 Task: Add a condition where "Assignee Is -" in pending tickets.
Action: Mouse moved to (141, 439)
Screenshot: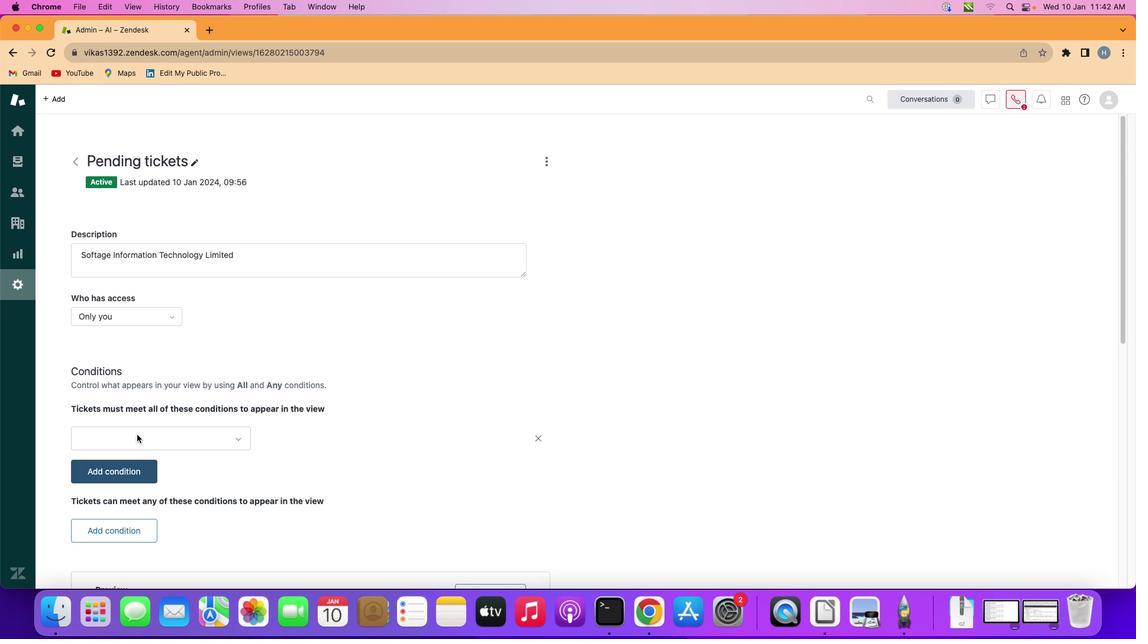 
Action: Mouse pressed left at (141, 439)
Screenshot: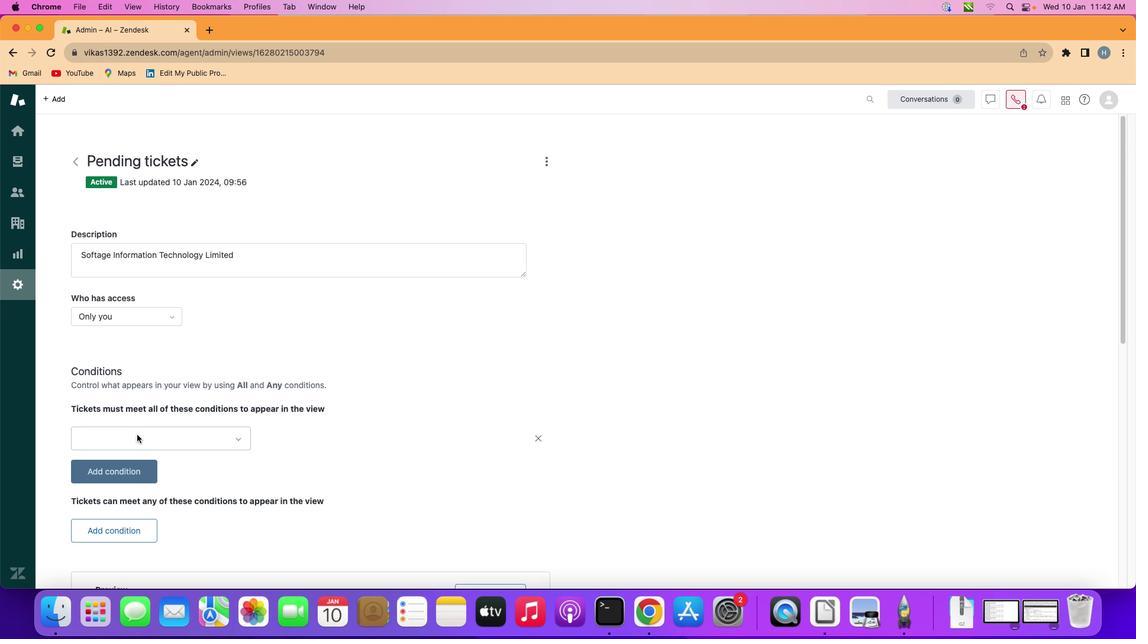 
Action: Mouse moved to (185, 441)
Screenshot: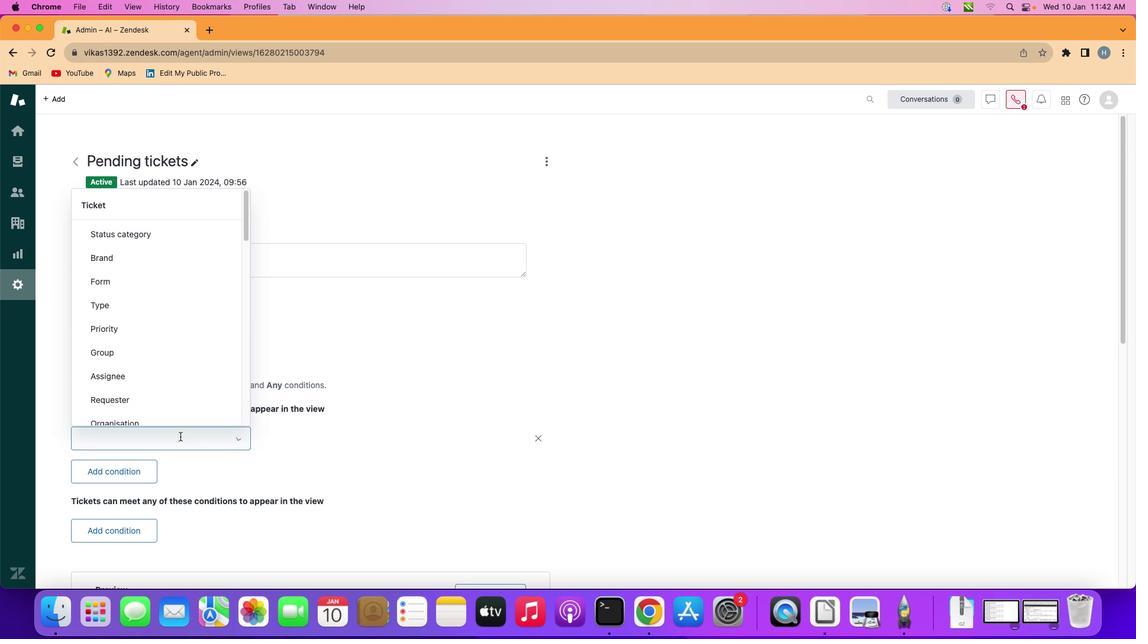 
Action: Mouse pressed left at (185, 441)
Screenshot: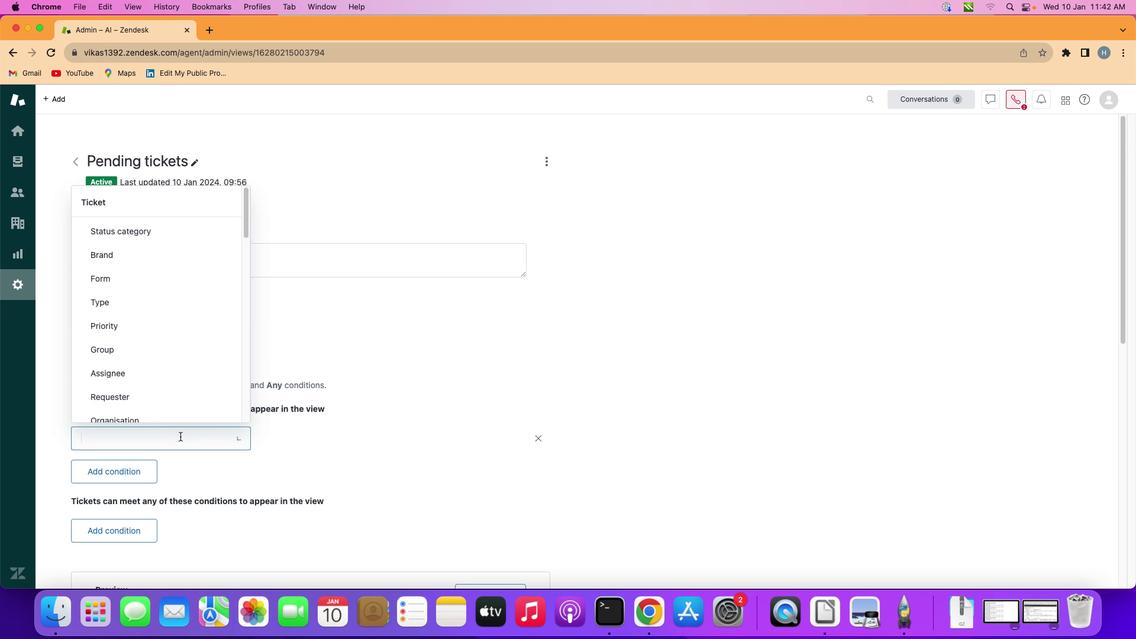 
Action: Mouse moved to (191, 381)
Screenshot: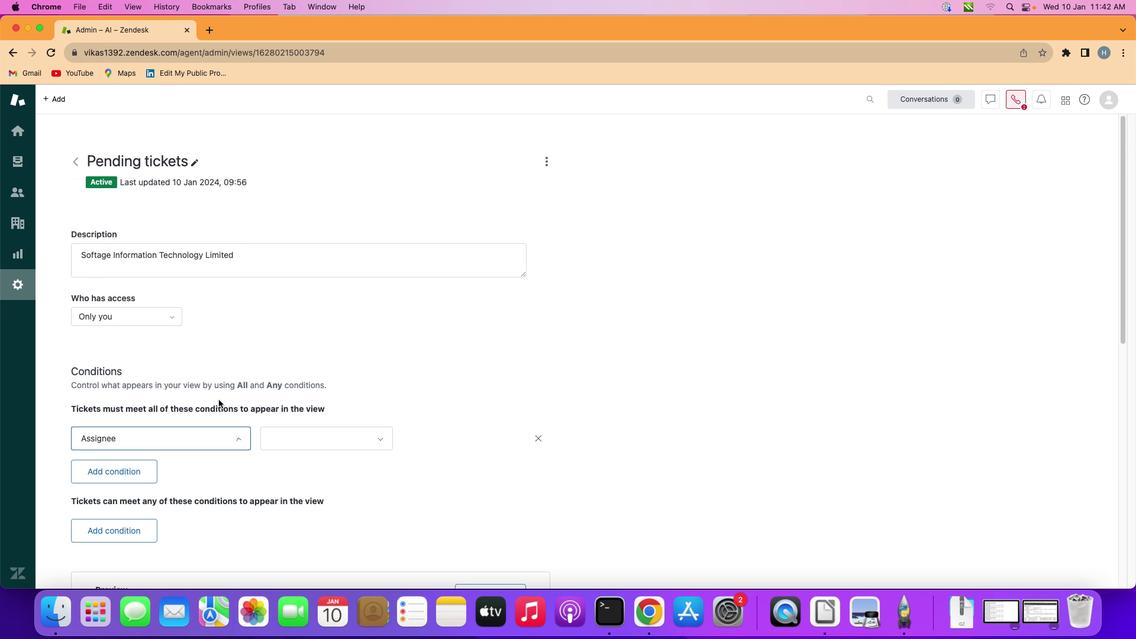 
Action: Mouse pressed left at (191, 381)
Screenshot: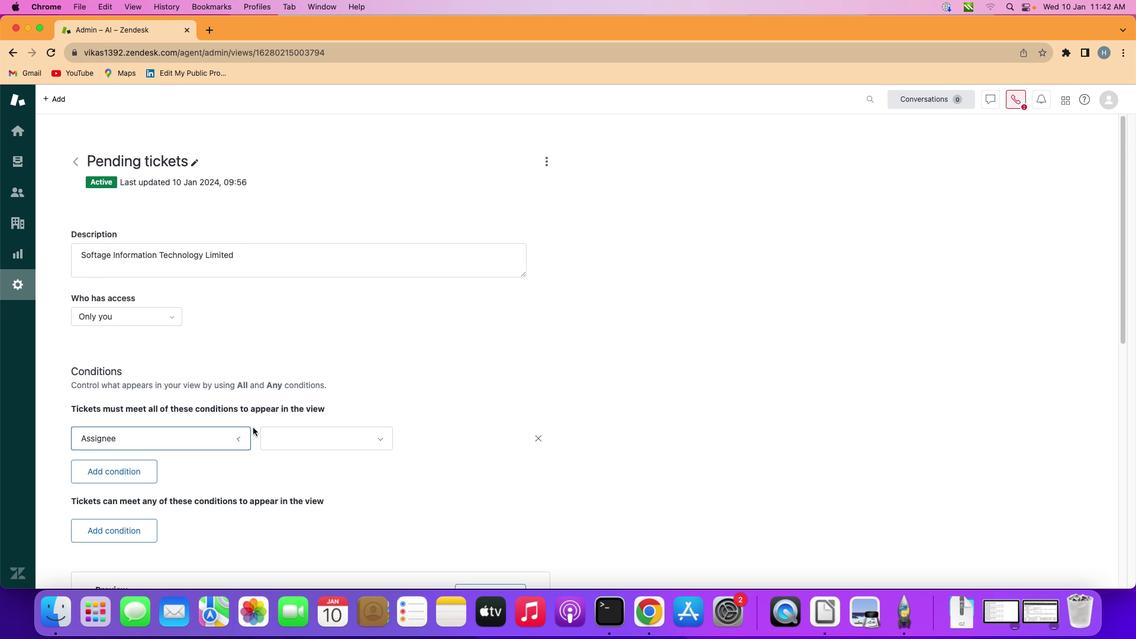 
Action: Mouse moved to (309, 445)
Screenshot: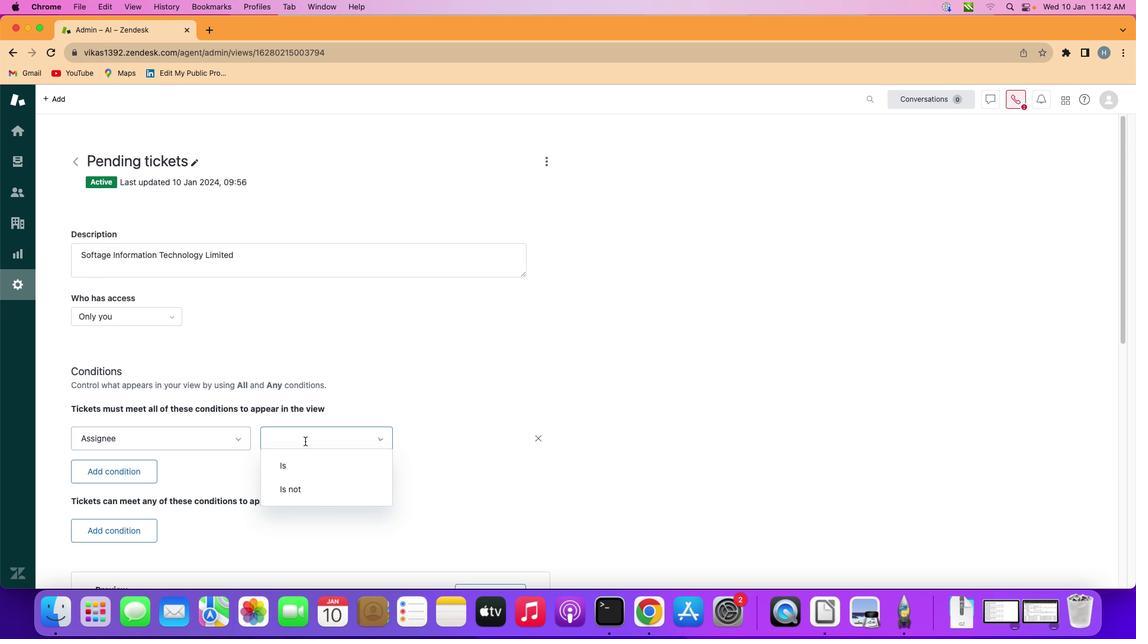 
Action: Mouse pressed left at (309, 445)
Screenshot: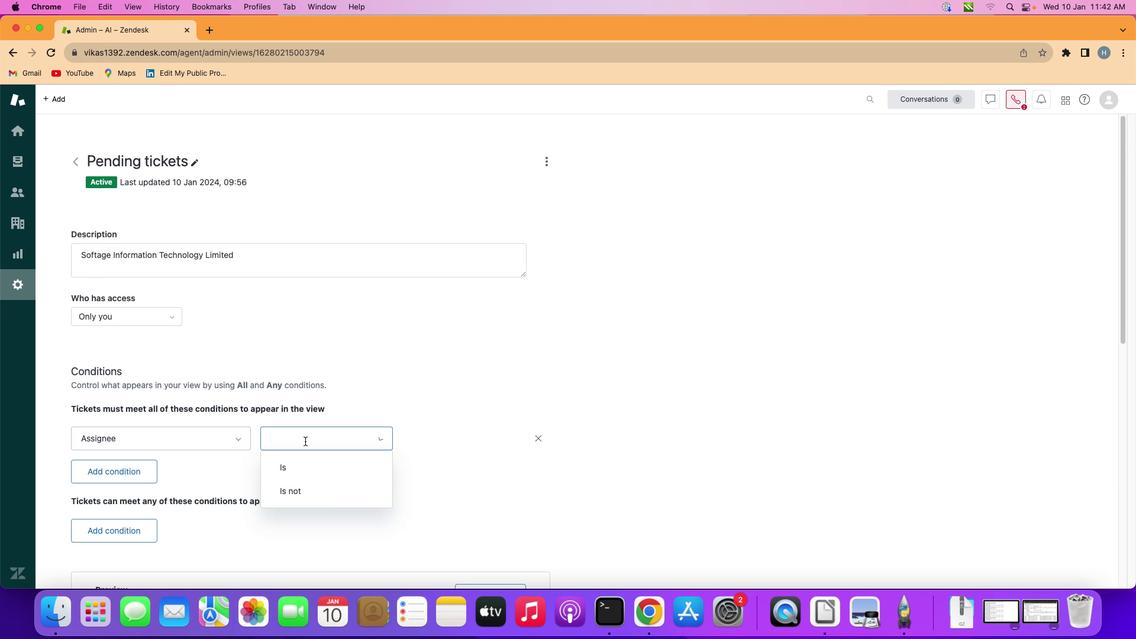 
Action: Mouse moved to (313, 478)
Screenshot: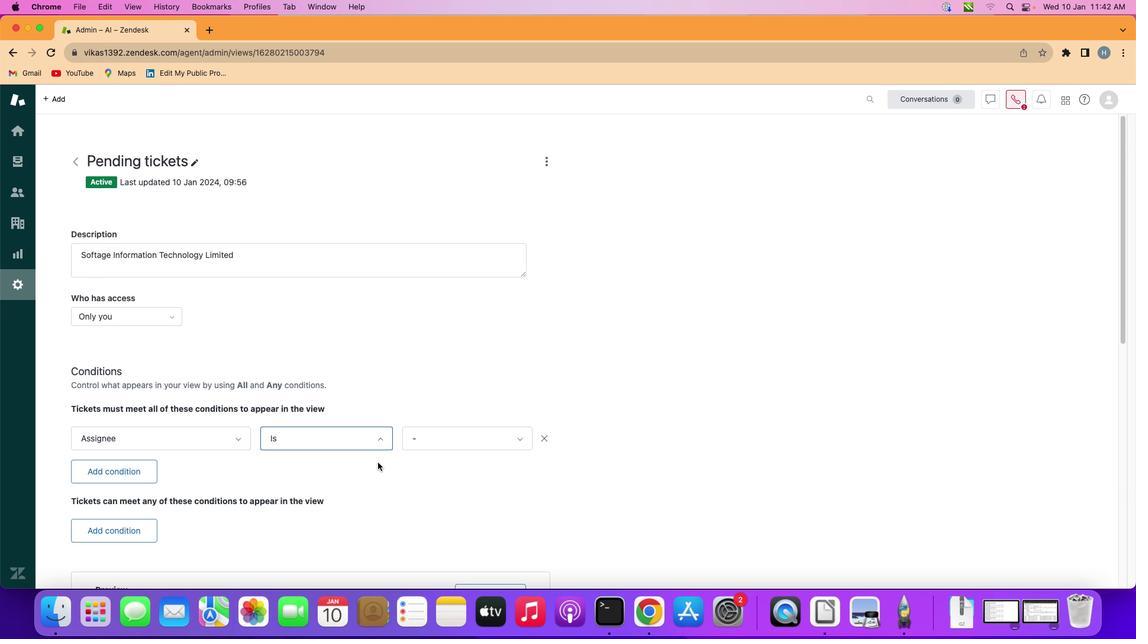 
Action: Mouse pressed left at (313, 478)
Screenshot: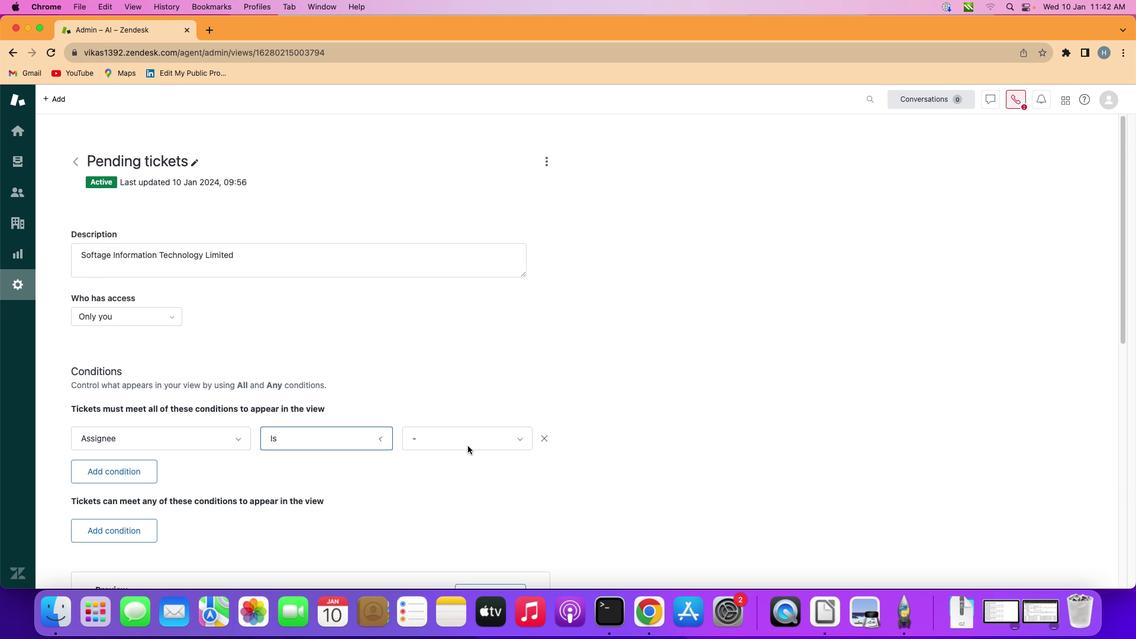 
Action: Mouse moved to (486, 447)
Screenshot: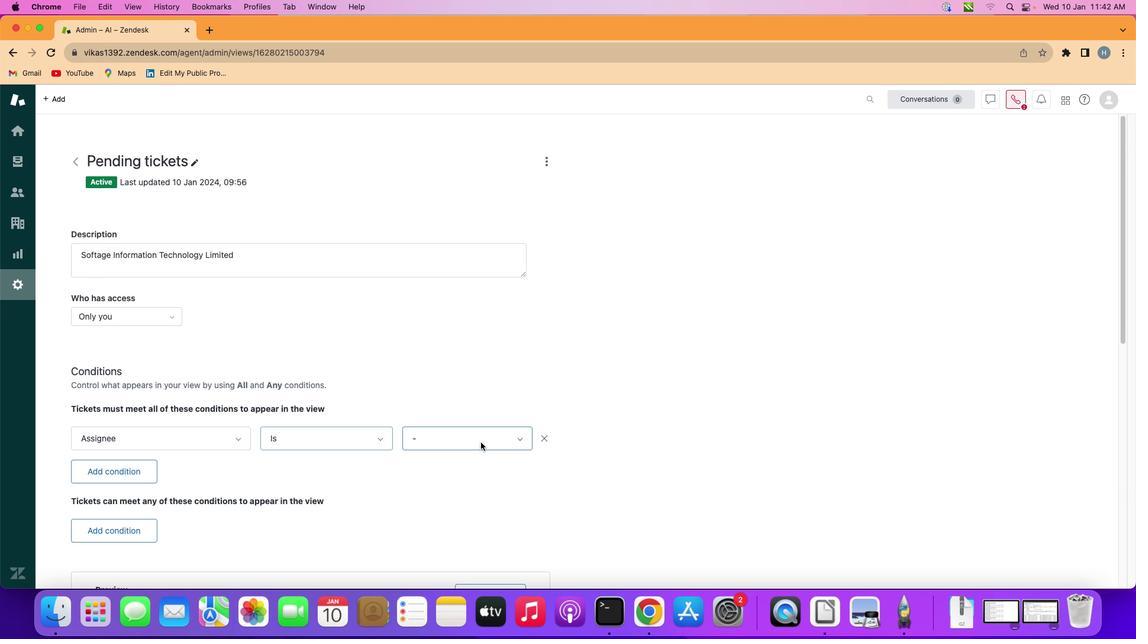 
Action: Mouse pressed left at (486, 447)
Screenshot: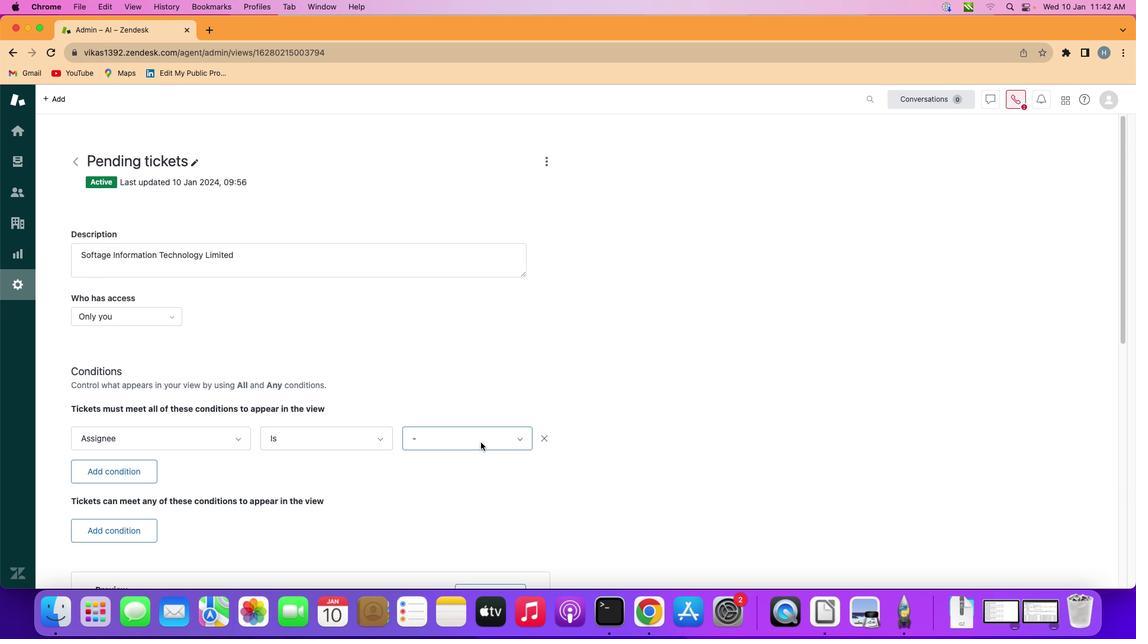 
Action: Mouse moved to (487, 442)
Screenshot: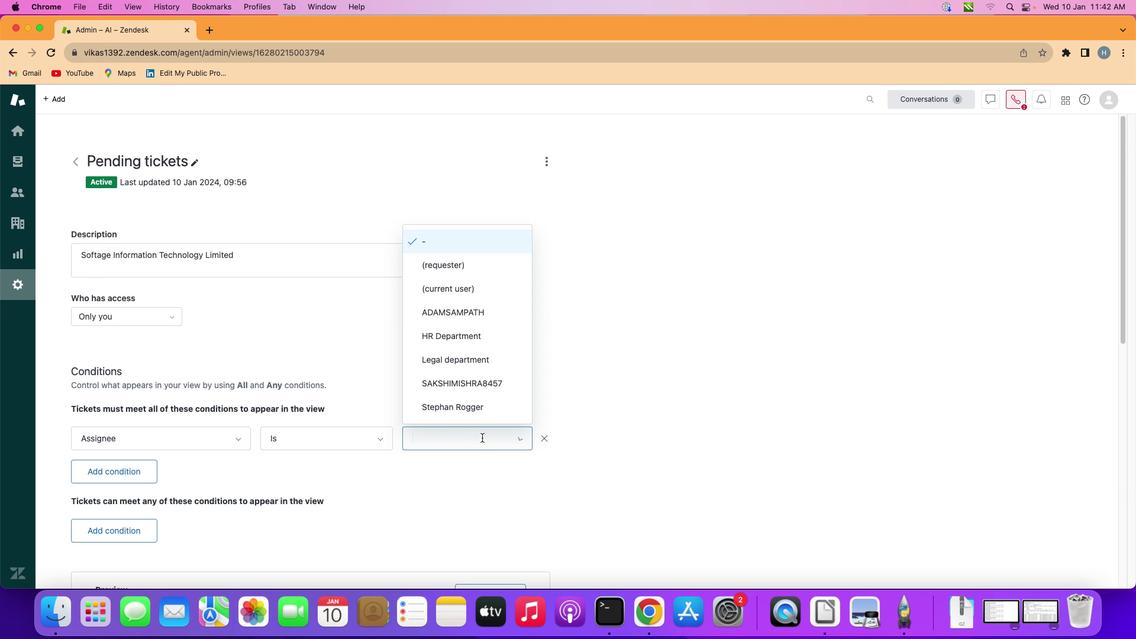 
Action: Mouse pressed left at (487, 442)
Screenshot: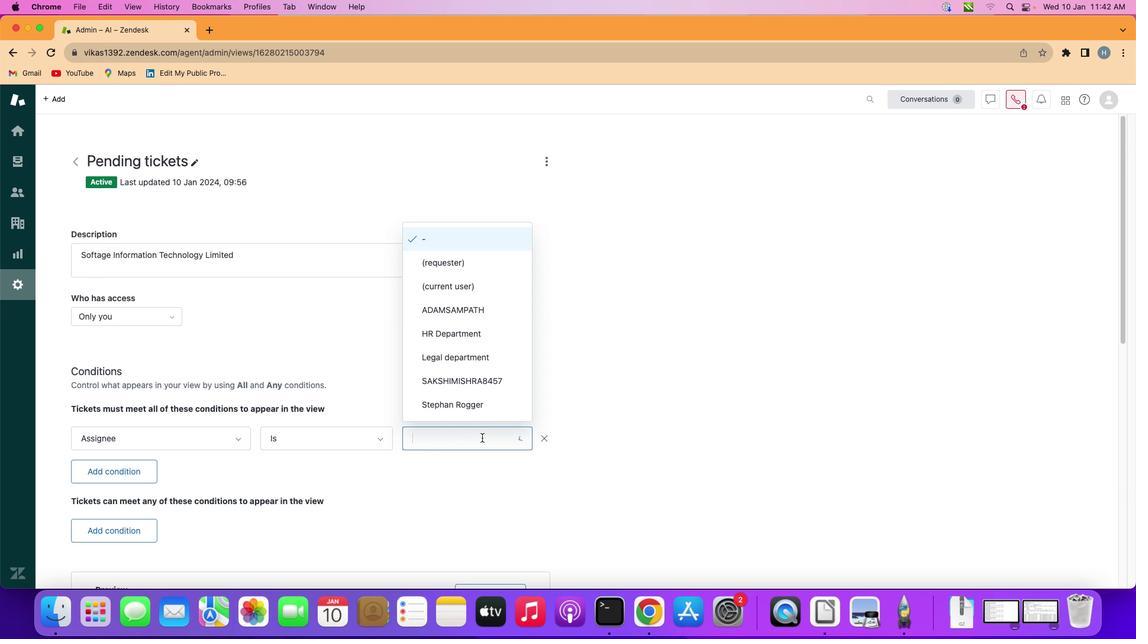 
Action: Mouse moved to (470, 245)
Screenshot: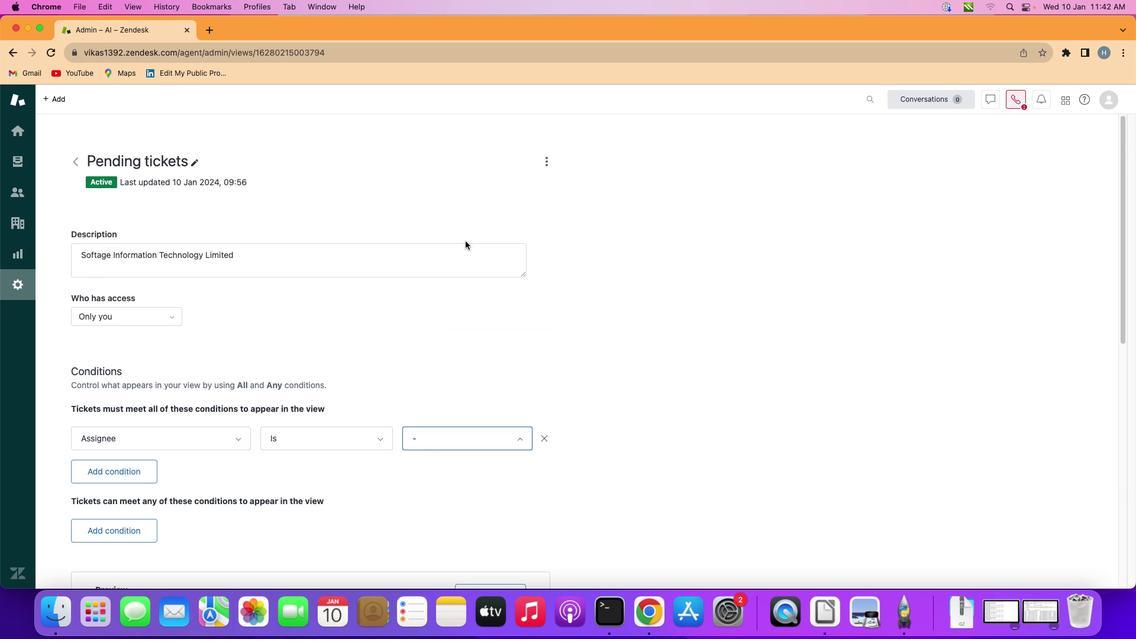 
Action: Mouse pressed left at (470, 245)
Screenshot: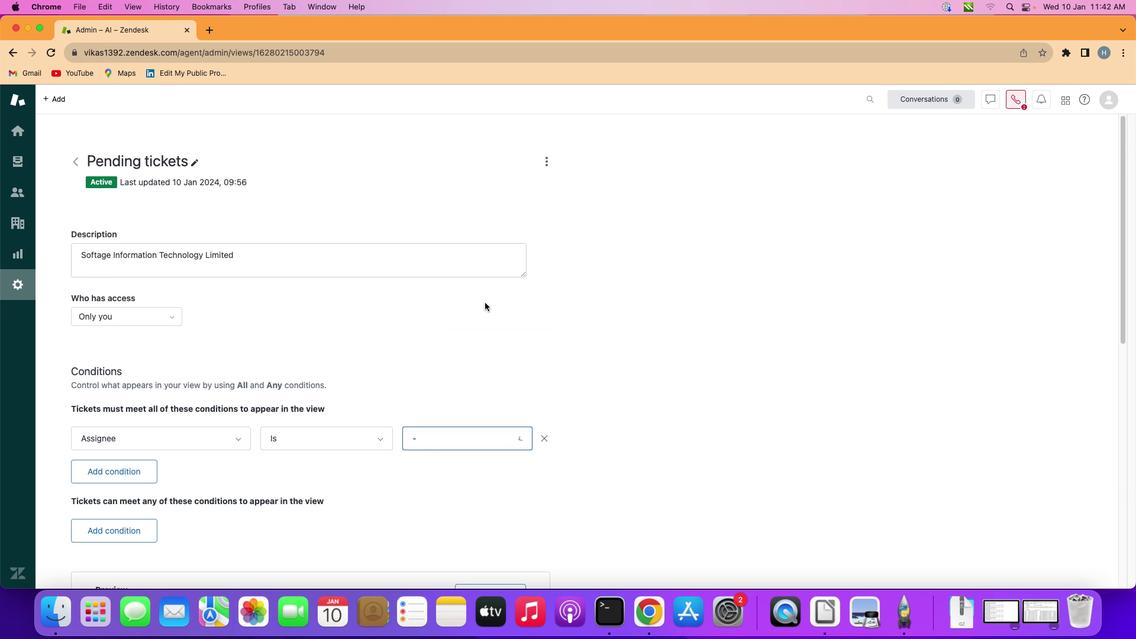 
Action: Mouse moved to (500, 476)
Screenshot: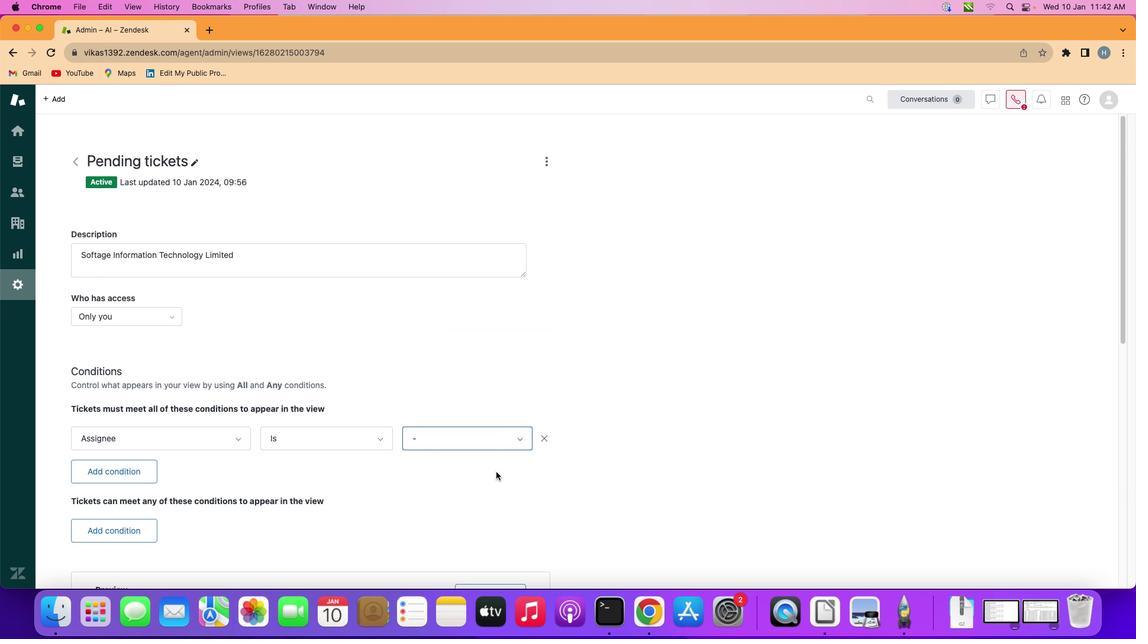
